 Task: Change the description format of the category "General ideas" in the repository "Javascript" to "Open-ended discussion".
Action: Mouse moved to (1265, 207)
Screenshot: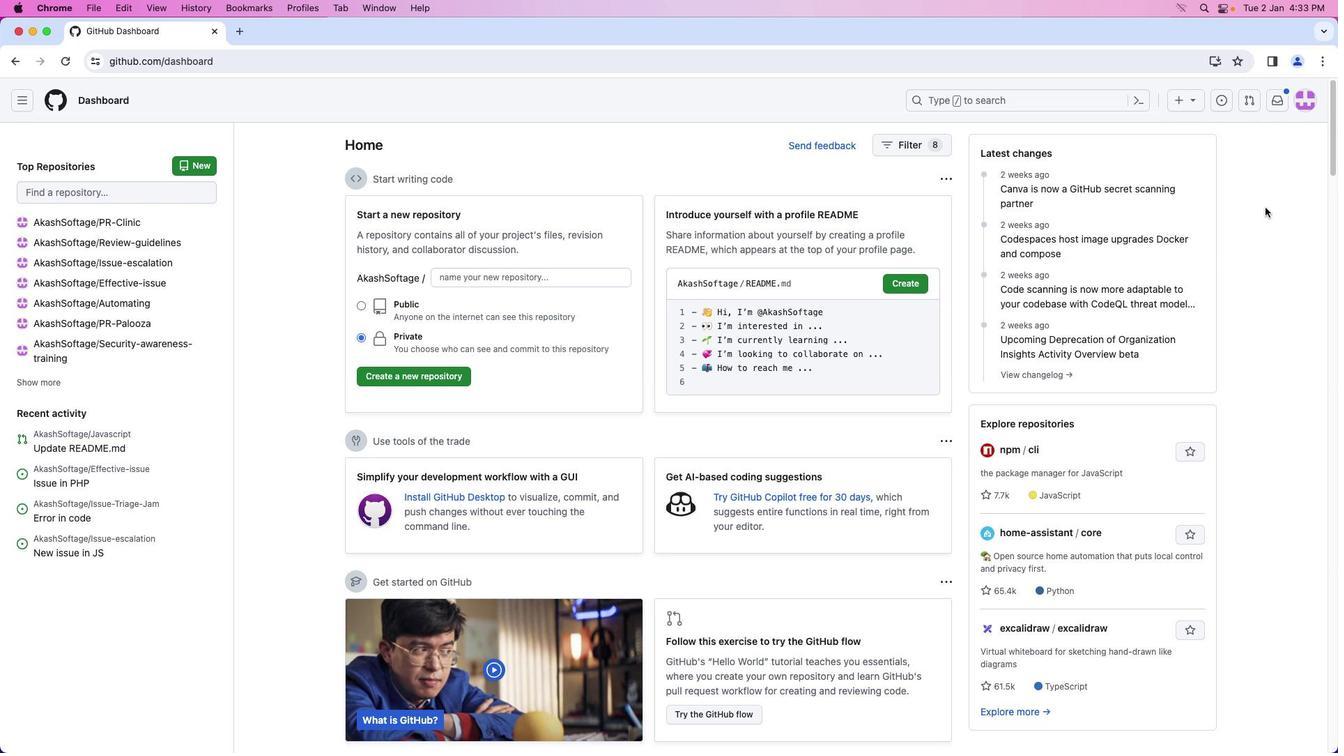 
Action: Mouse pressed left at (1265, 207)
Screenshot: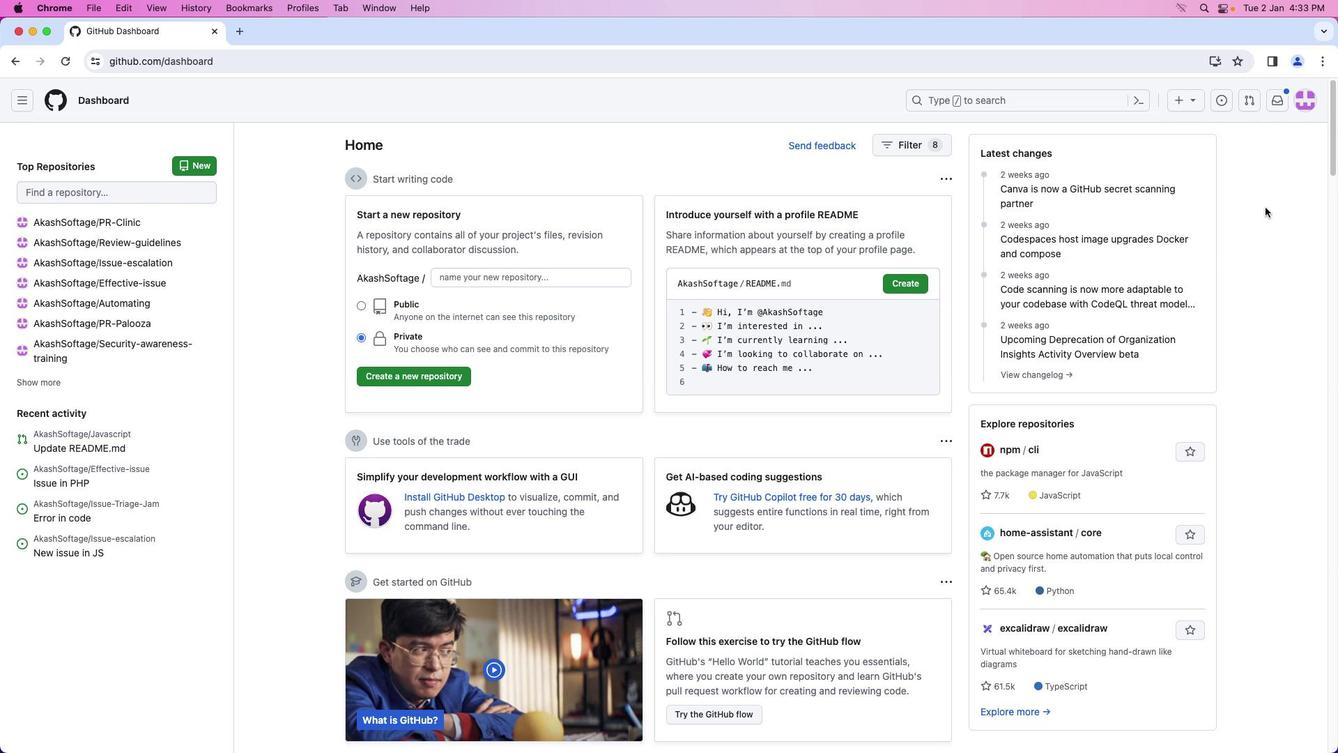 
Action: Mouse moved to (1303, 105)
Screenshot: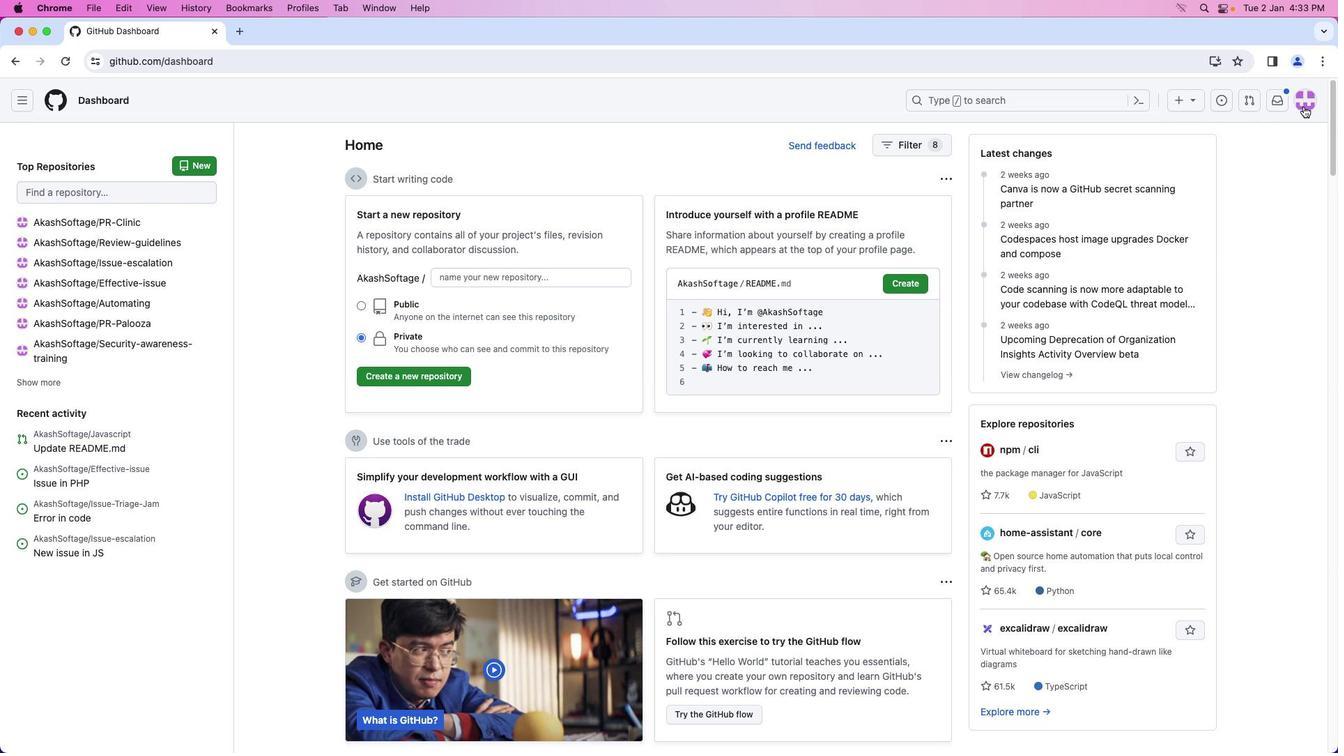 
Action: Mouse pressed left at (1303, 105)
Screenshot: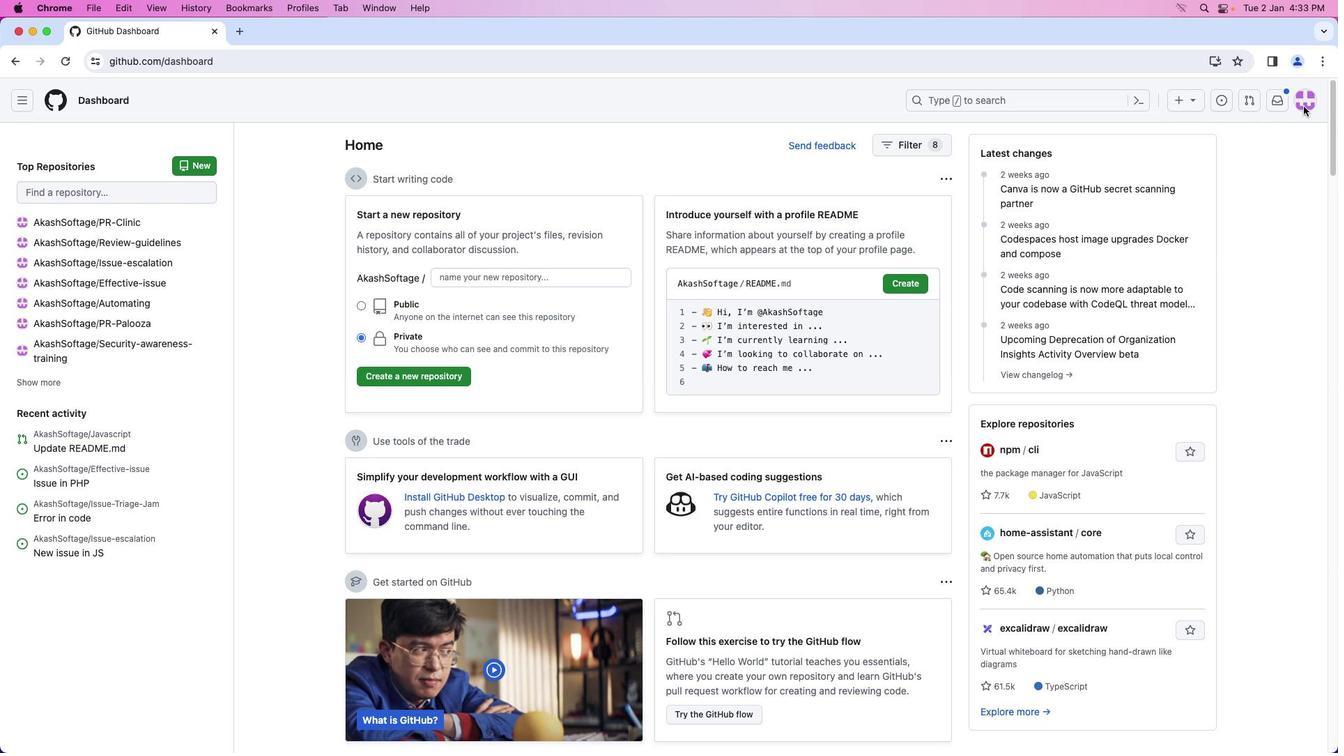 
Action: Mouse moved to (1259, 223)
Screenshot: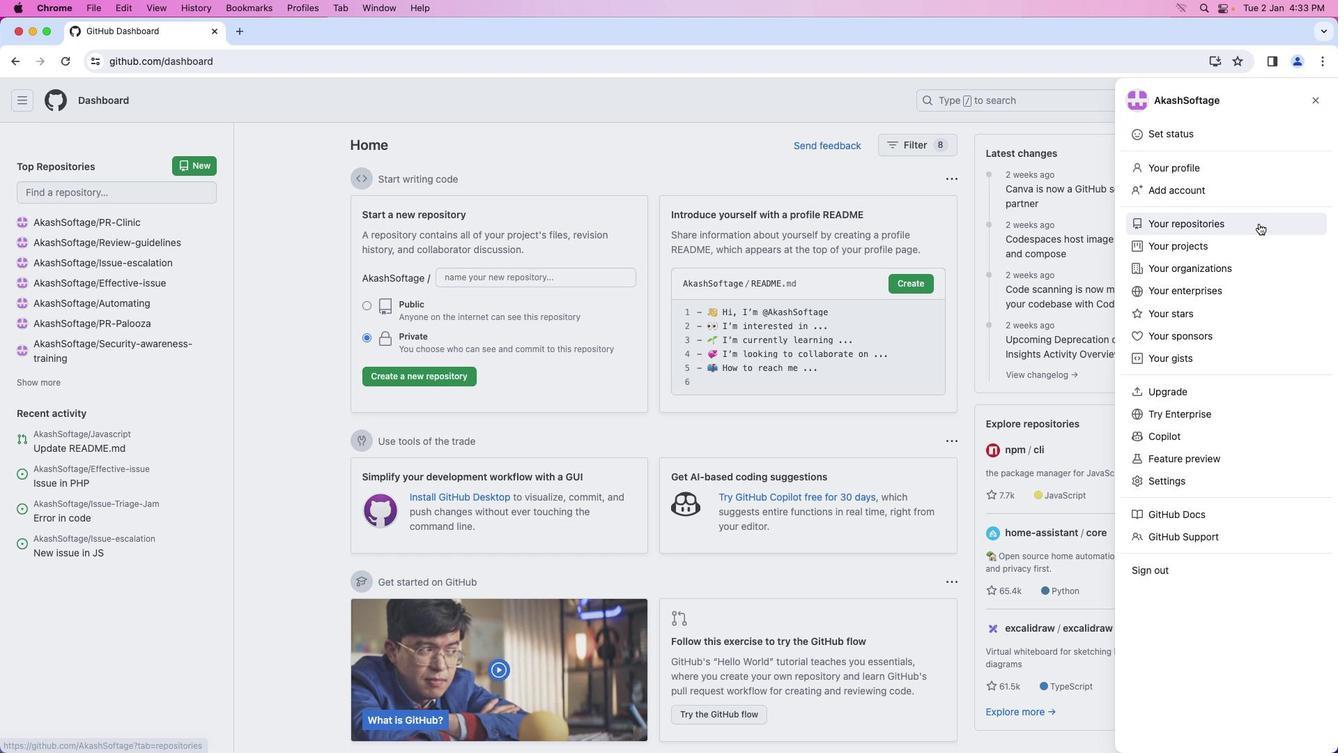 
Action: Mouse pressed left at (1259, 223)
Screenshot: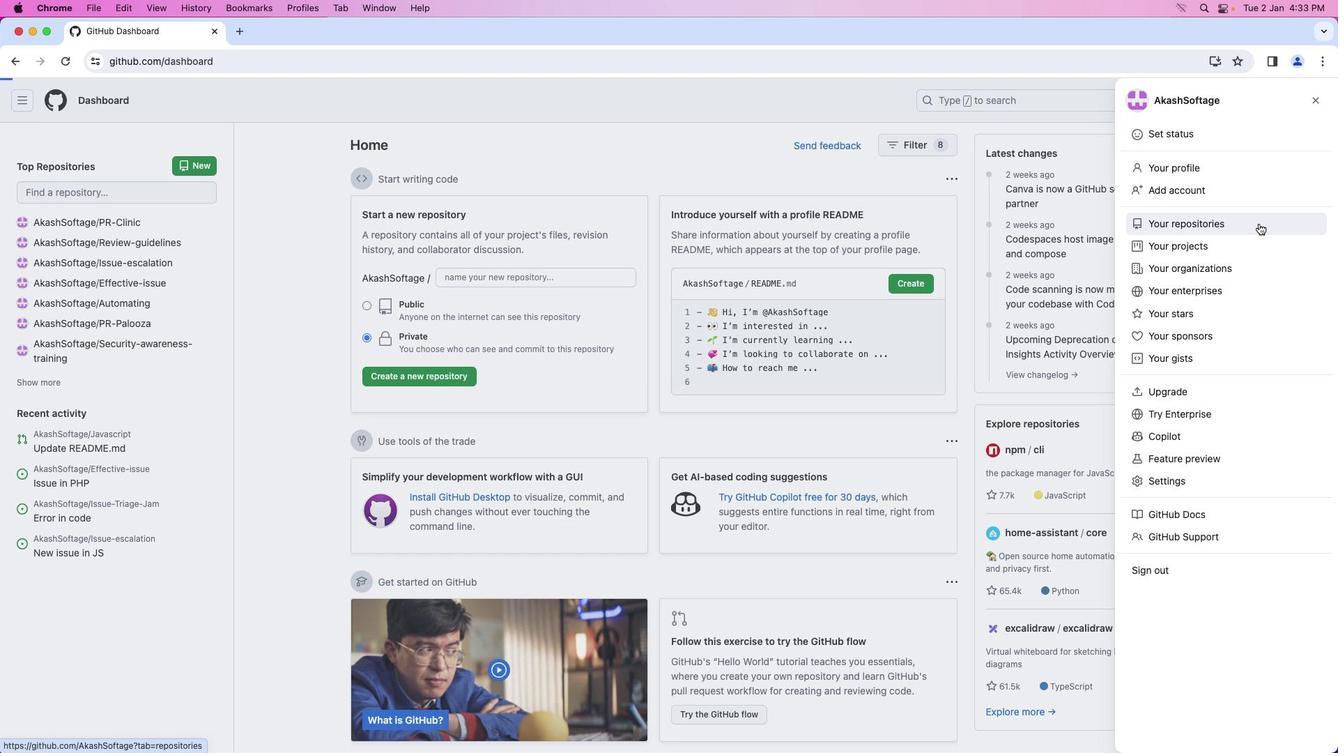 
Action: Mouse moved to (518, 235)
Screenshot: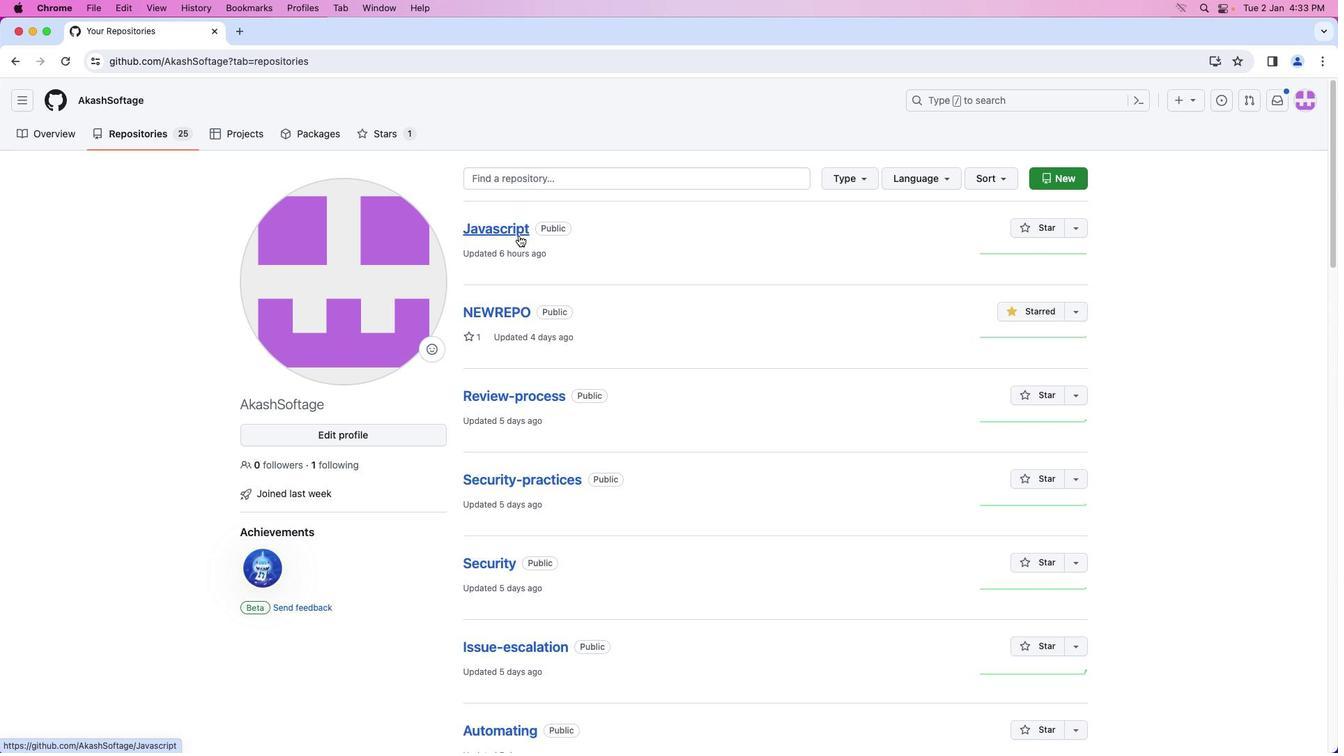 
Action: Mouse pressed left at (518, 235)
Screenshot: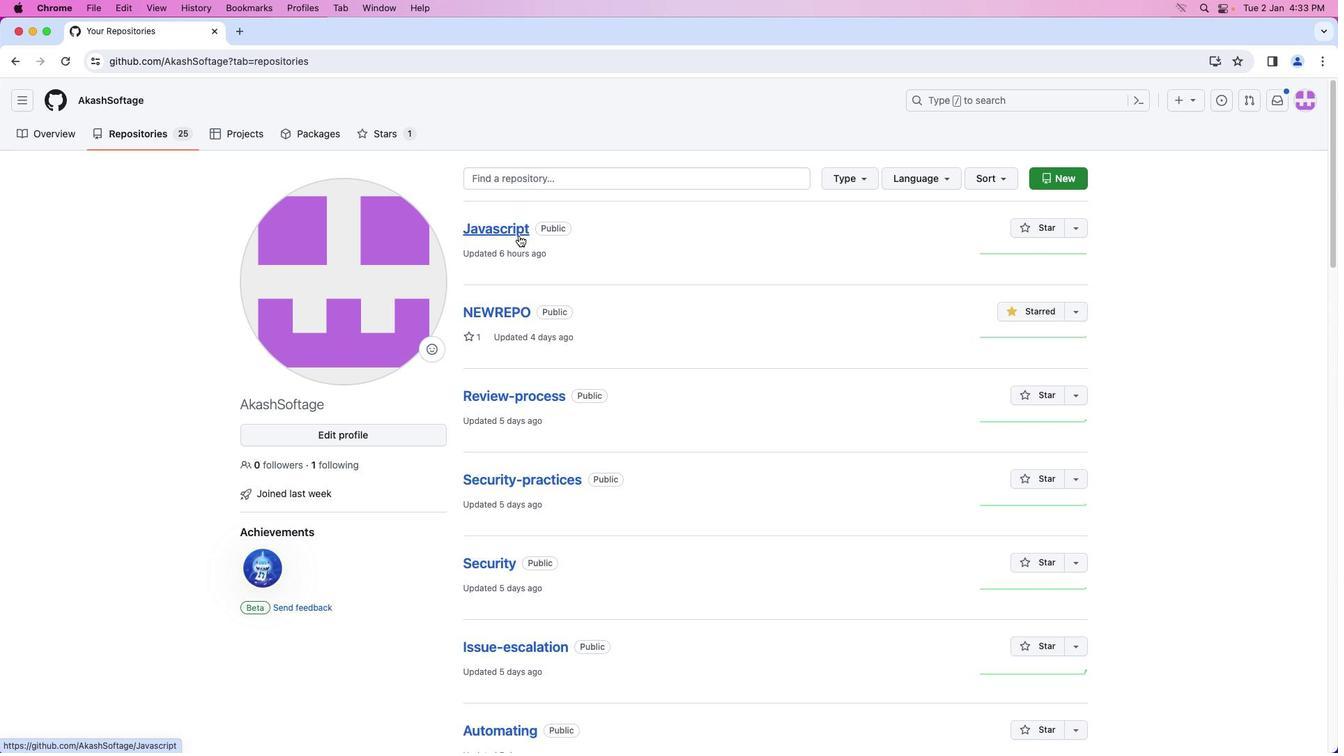 
Action: Mouse moved to (284, 141)
Screenshot: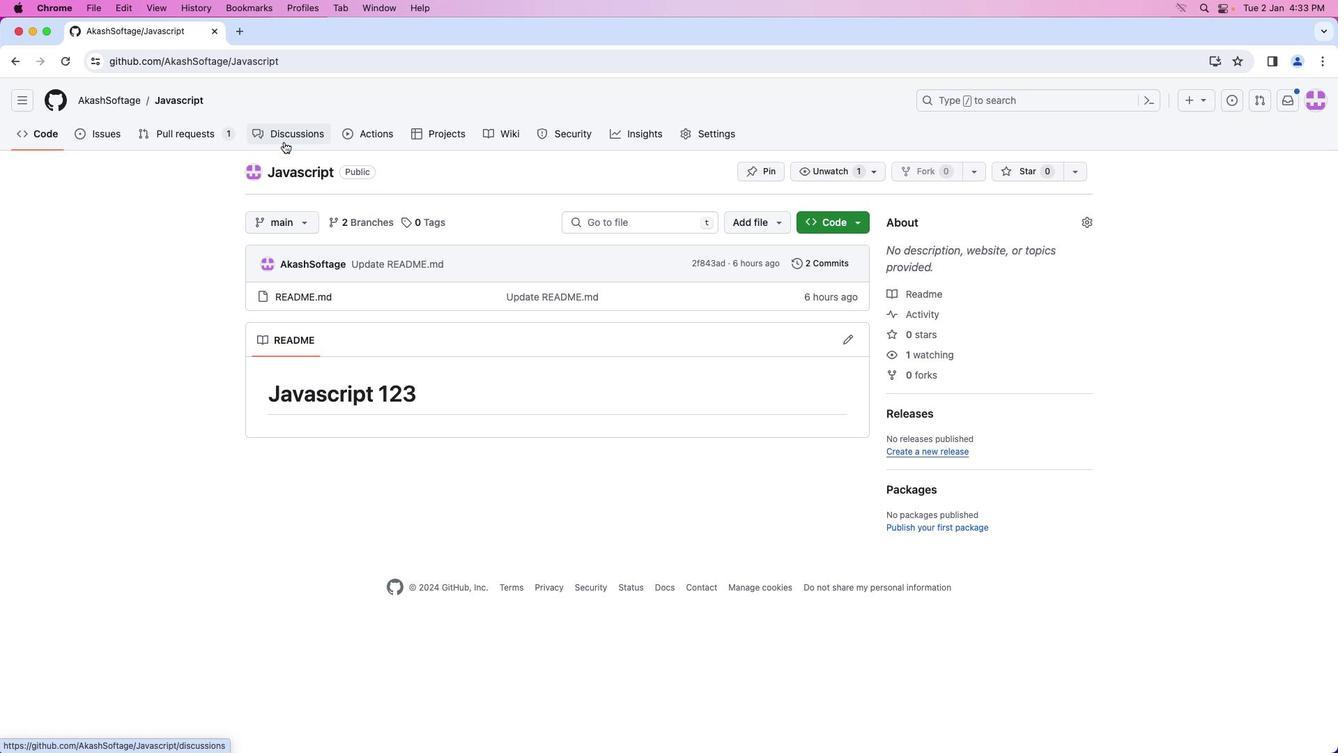 
Action: Mouse pressed left at (284, 141)
Screenshot: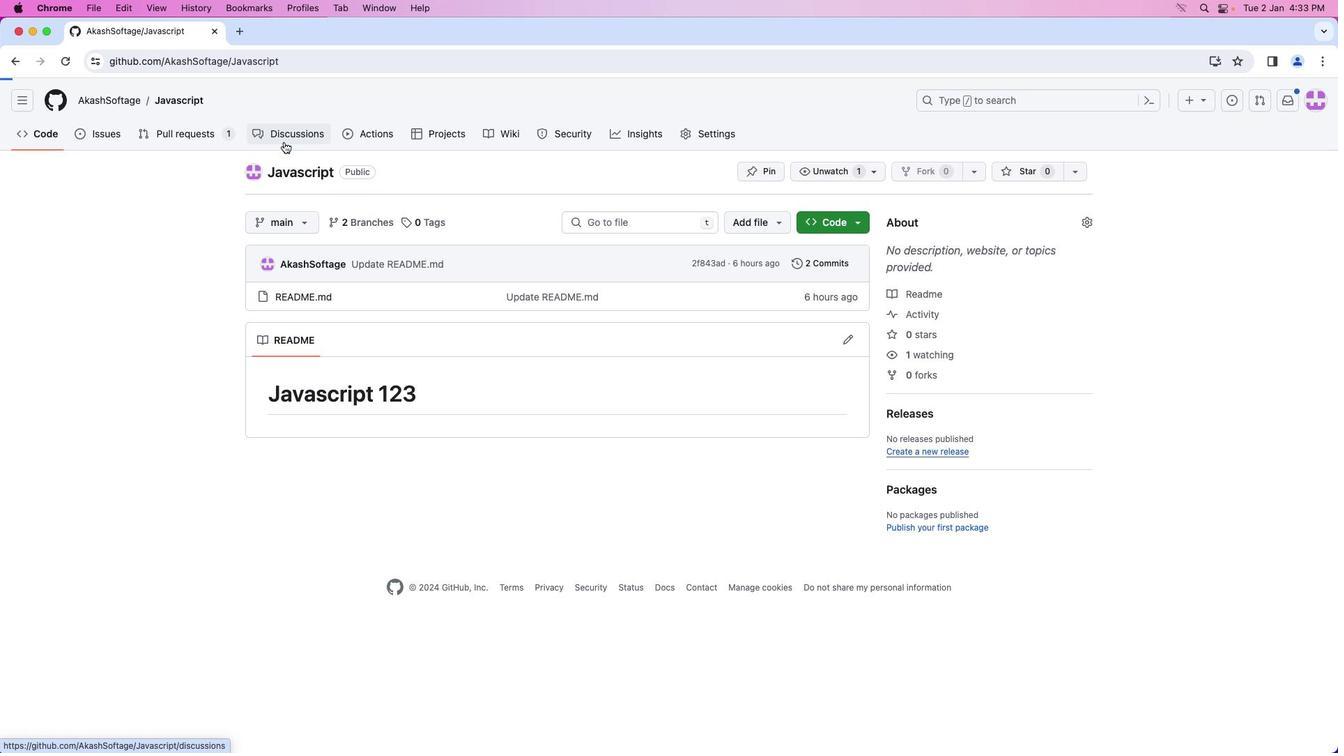 
Action: Mouse moved to (466, 344)
Screenshot: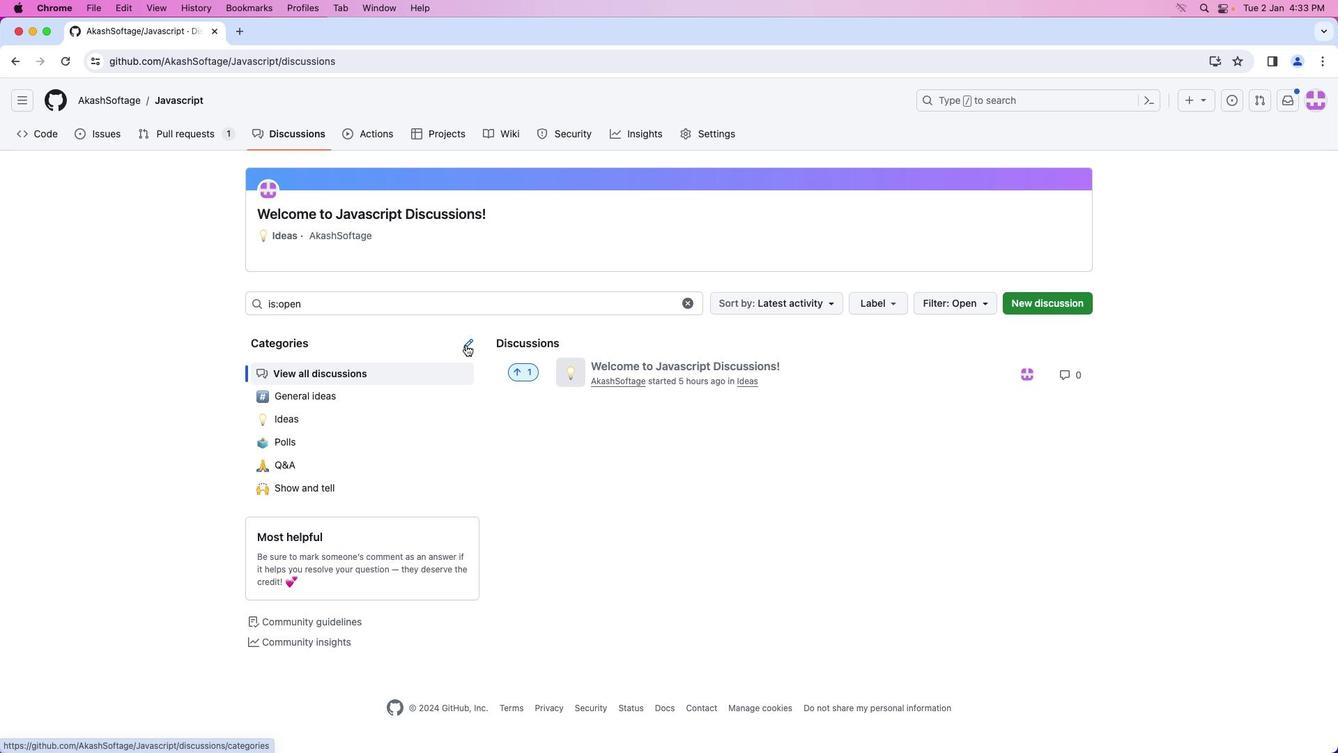 
Action: Mouse pressed left at (466, 344)
Screenshot: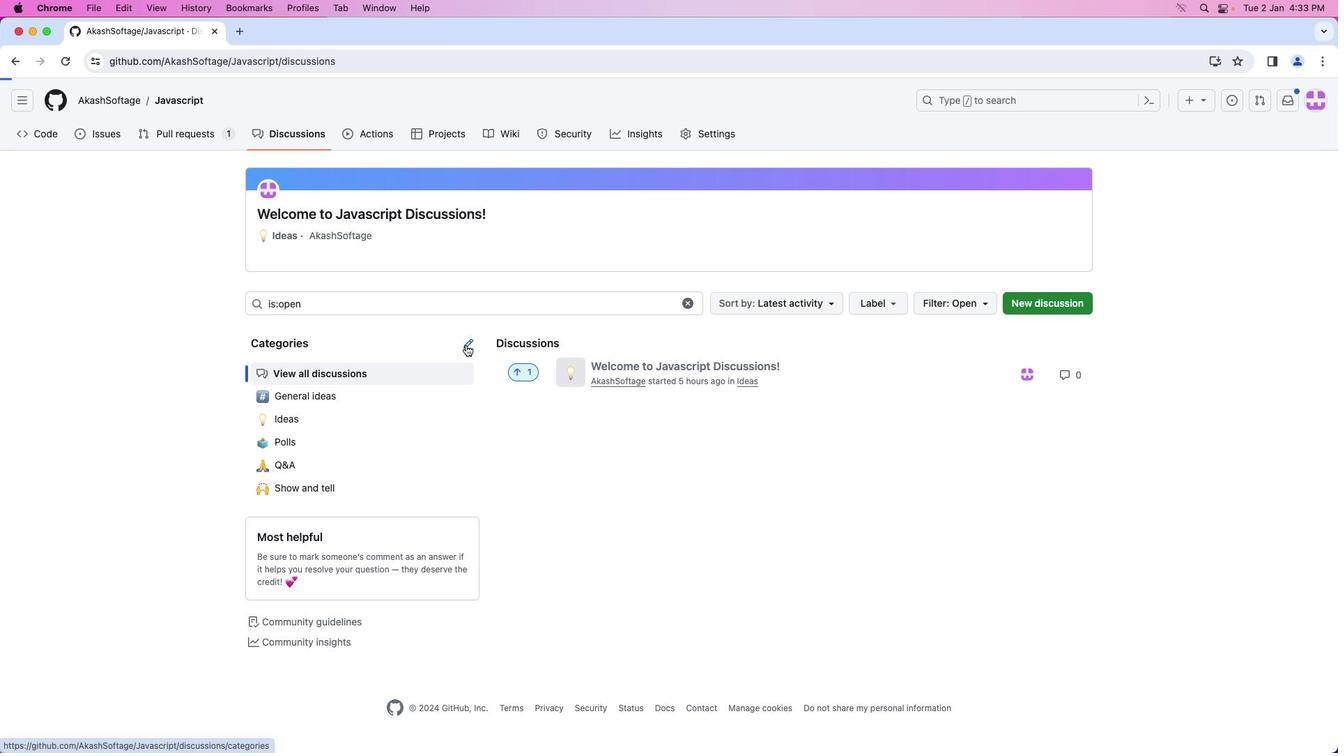 
Action: Mouse moved to (1044, 290)
Screenshot: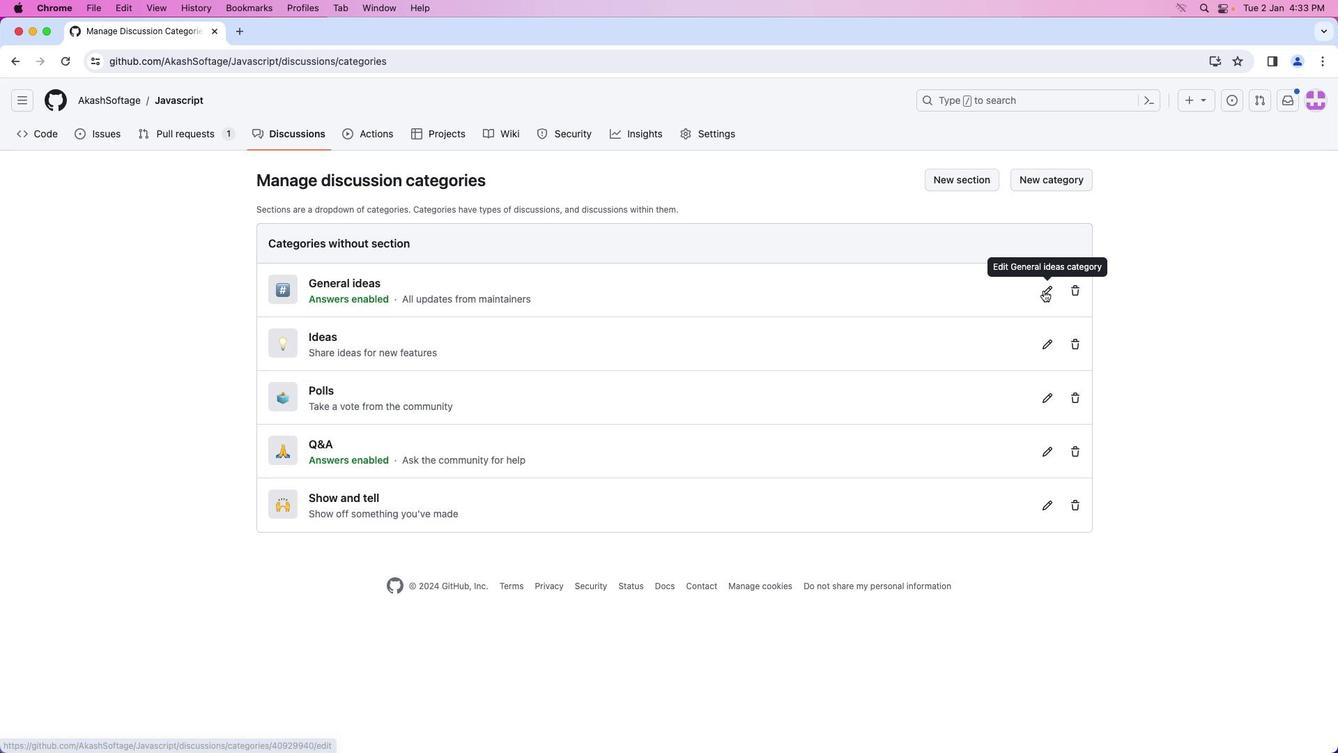 
Action: Mouse pressed left at (1044, 290)
Screenshot: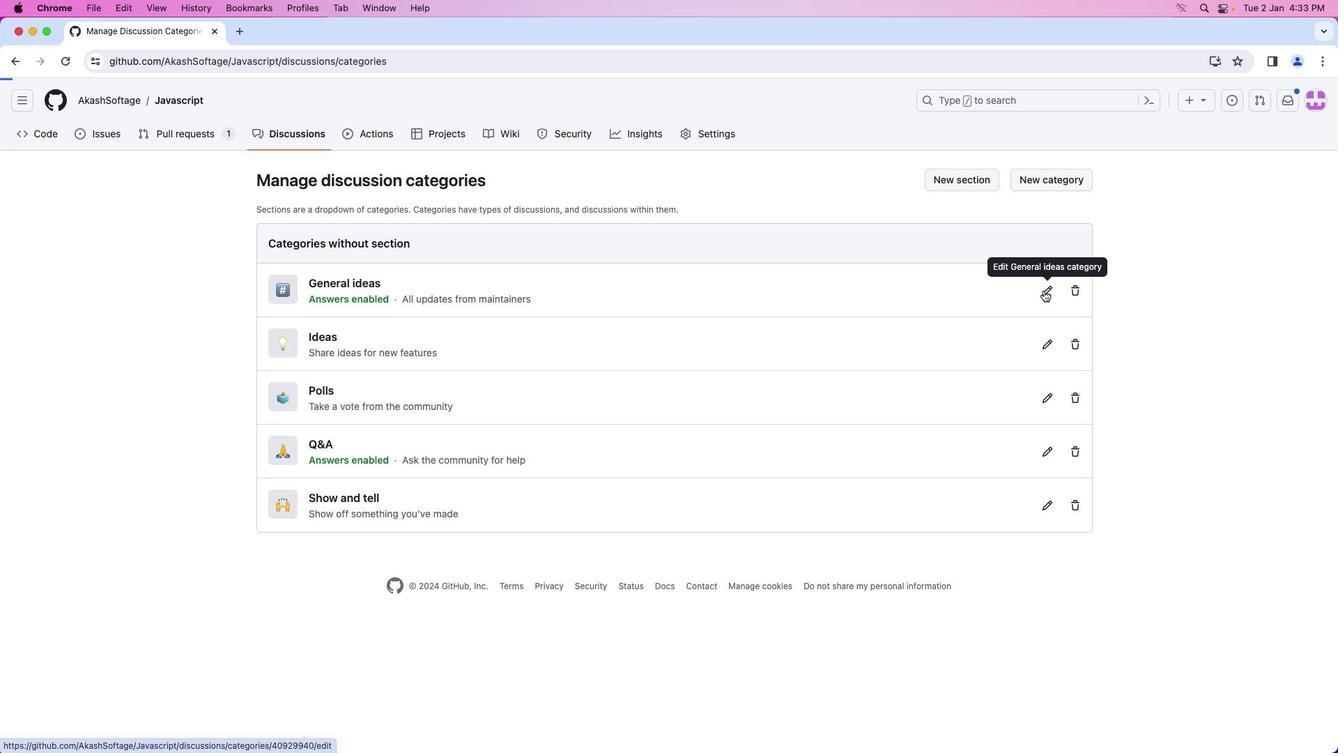 
Action: Mouse moved to (442, 345)
Screenshot: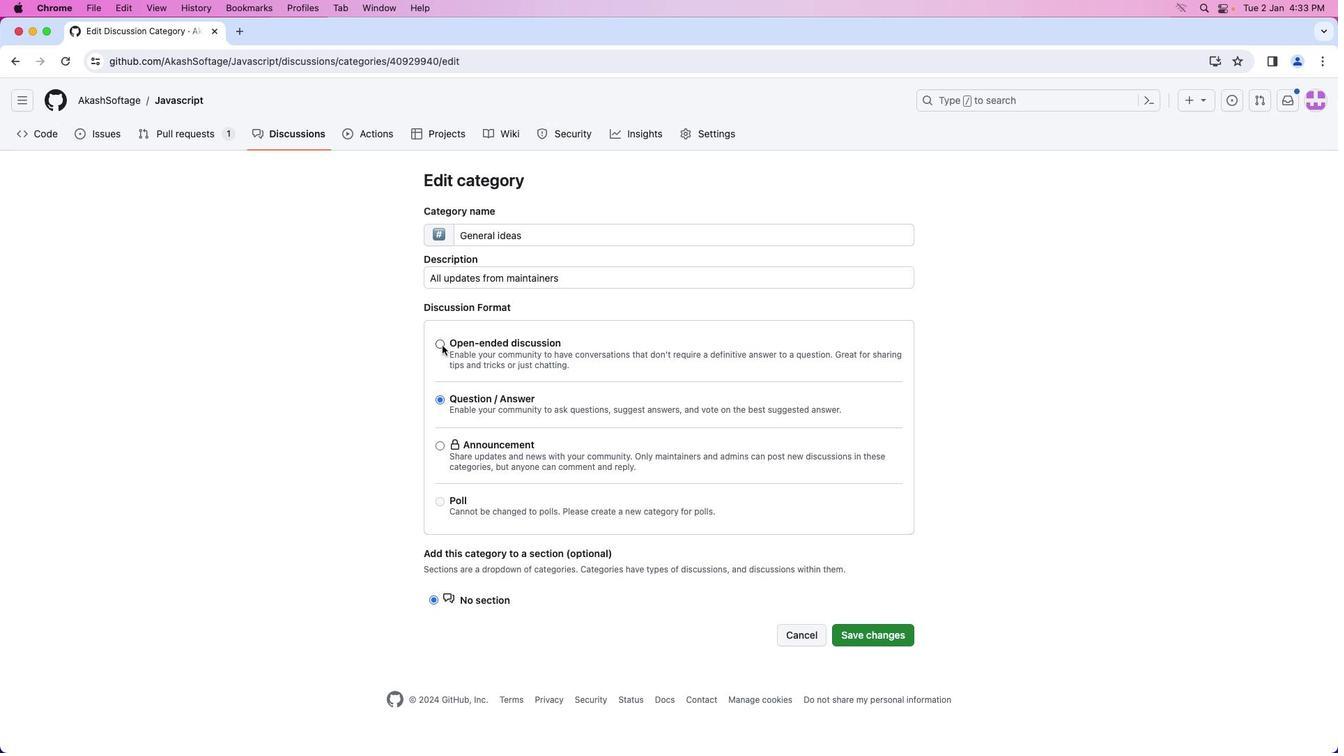 
Action: Mouse pressed left at (442, 345)
Screenshot: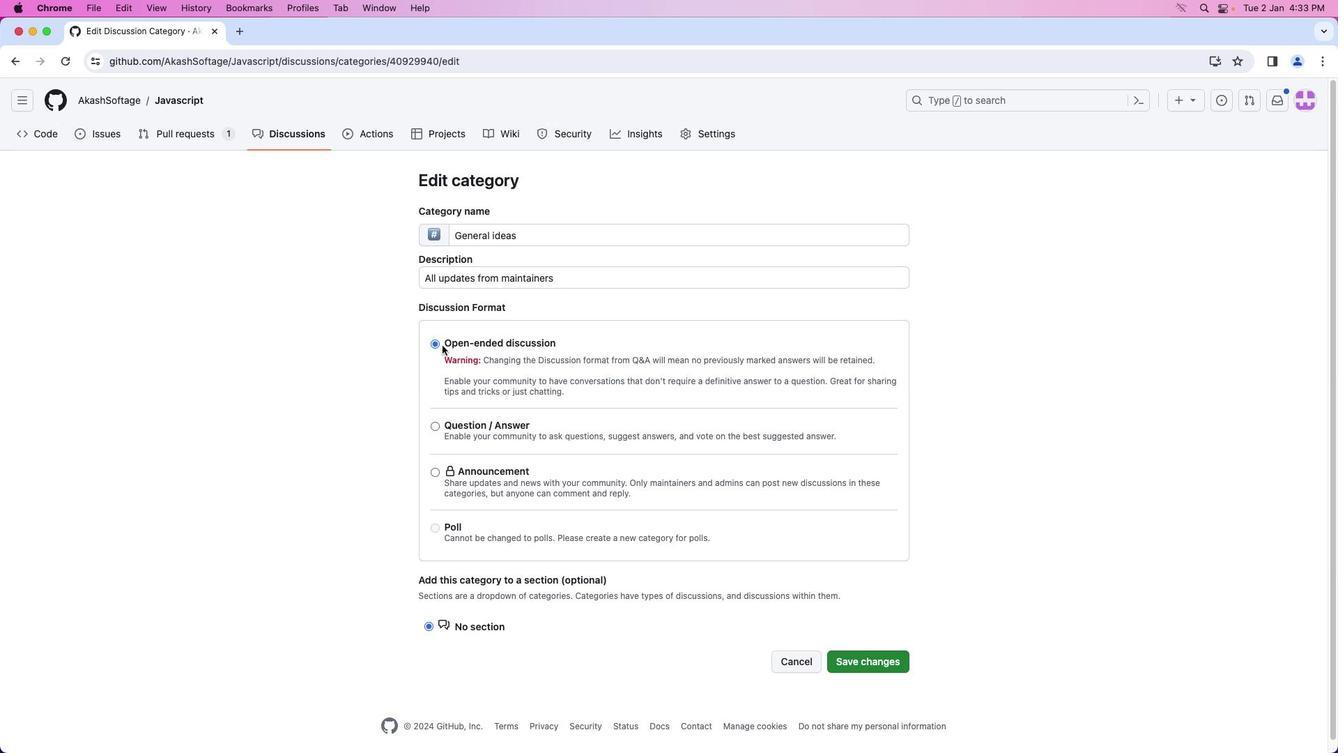 
Action: Mouse moved to (885, 667)
Screenshot: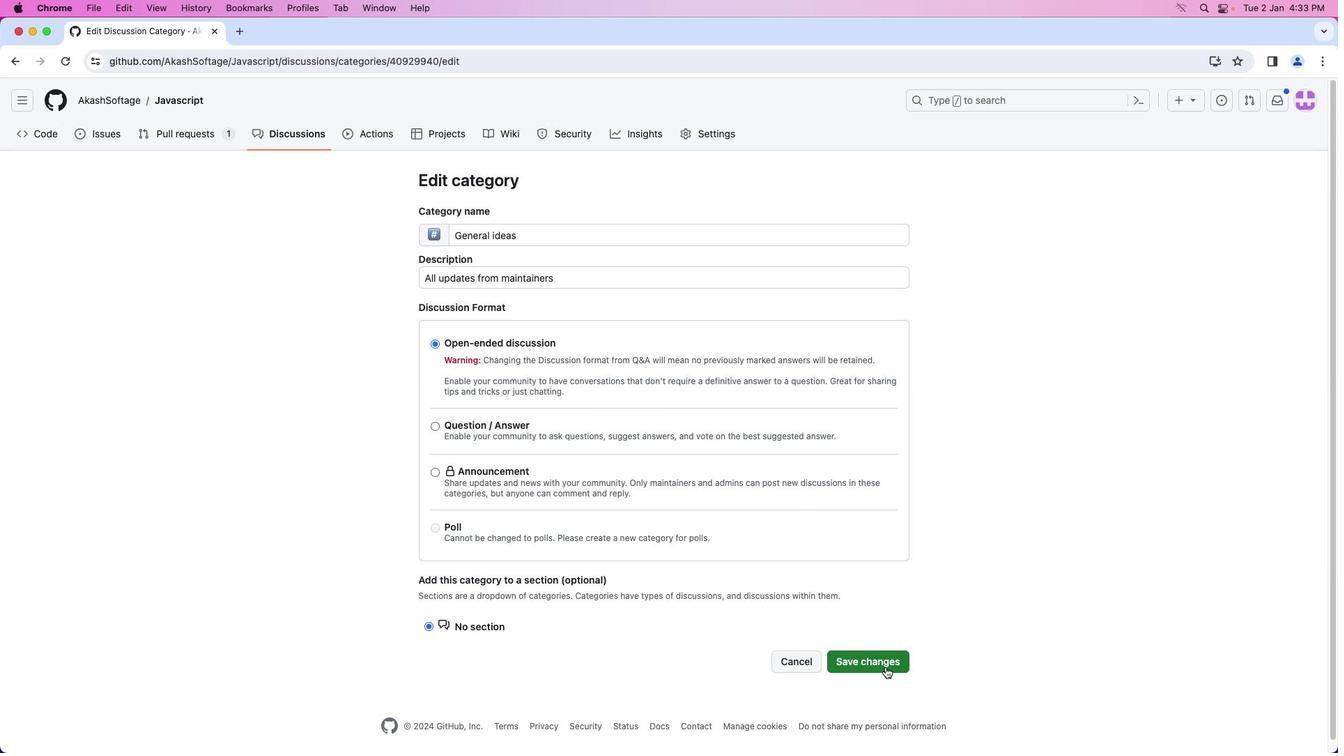 
Action: Mouse pressed left at (885, 667)
Screenshot: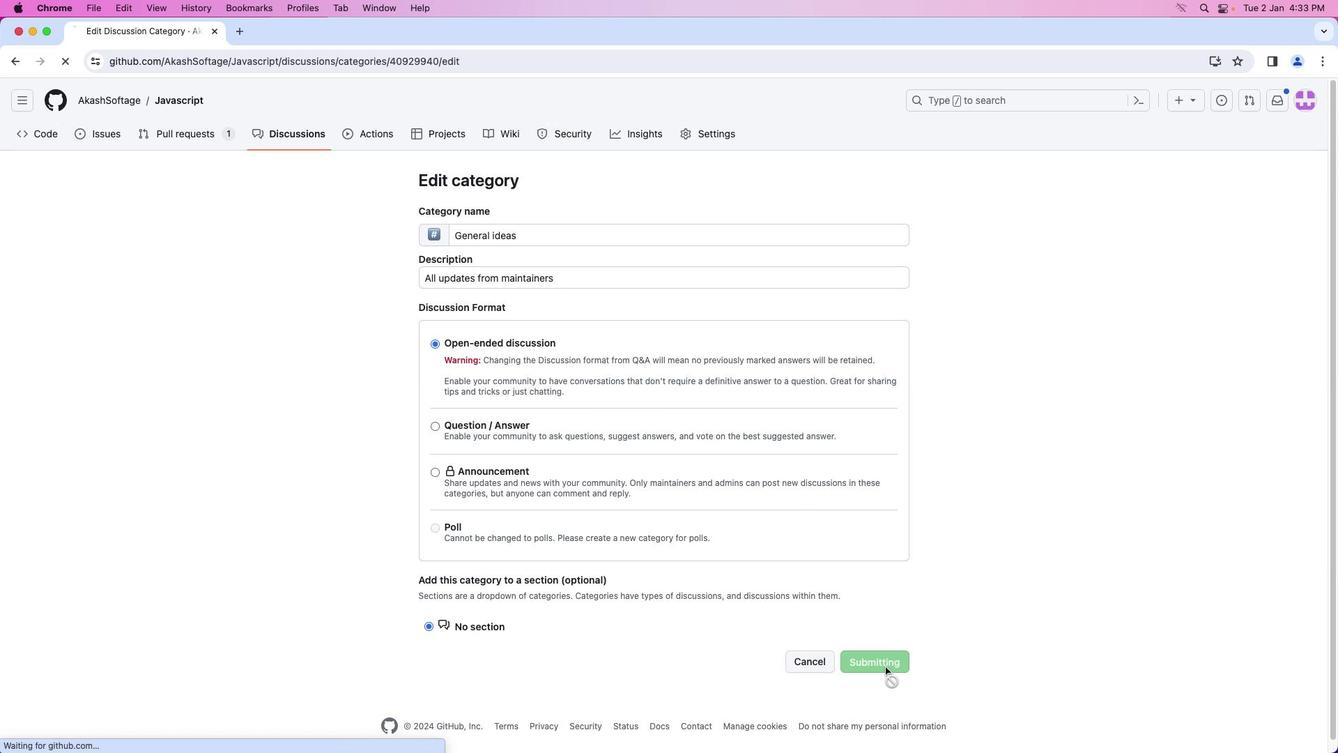 
Action: Mouse moved to (1111, 634)
Screenshot: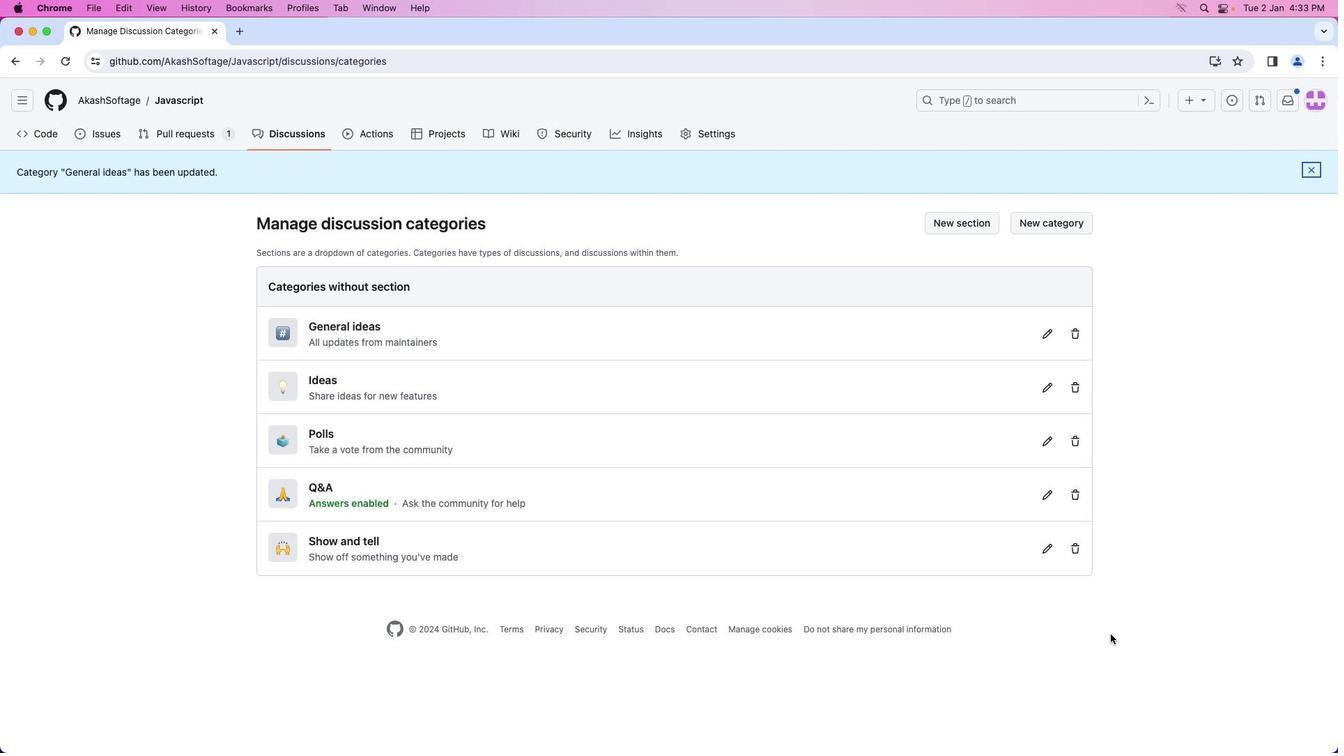 
Action: Mouse pressed left at (1111, 634)
Screenshot: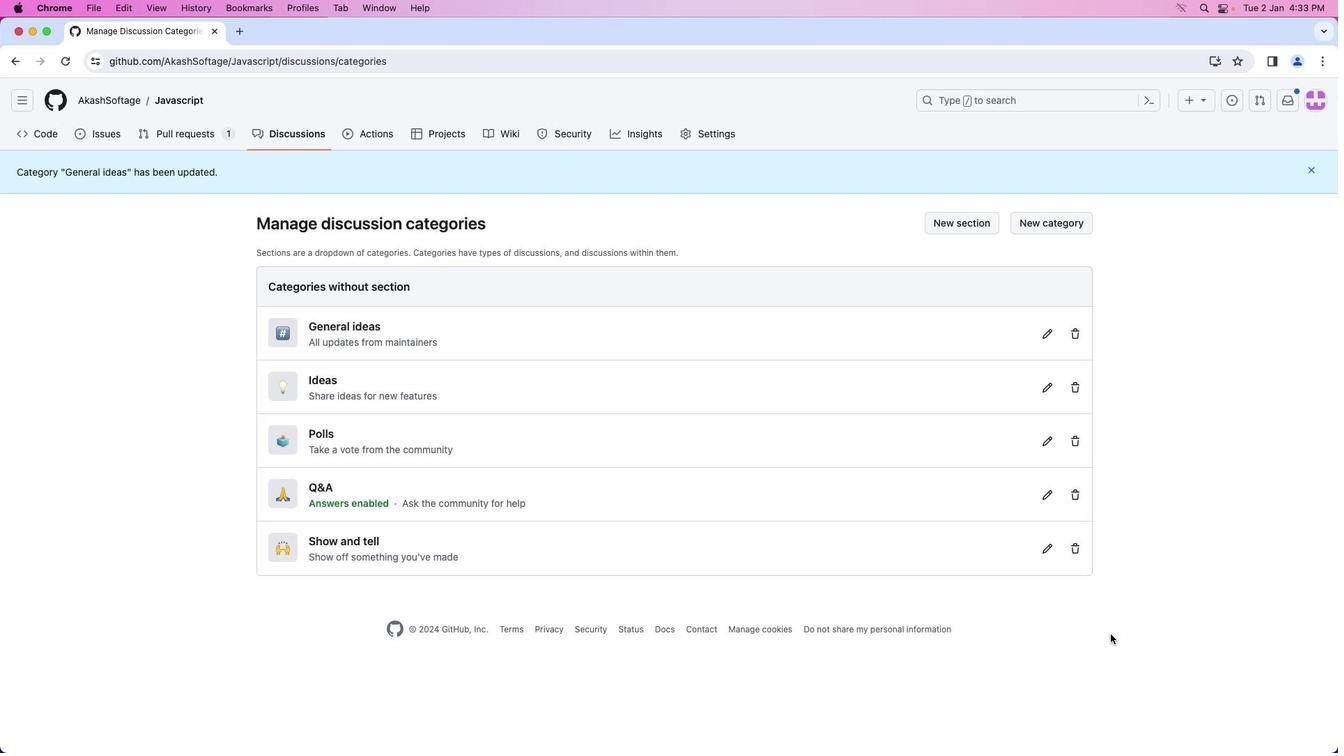 
